Task: Look for properties with 3 bathrooms.
Action: Mouse pressed left at (797, 115)
Screenshot: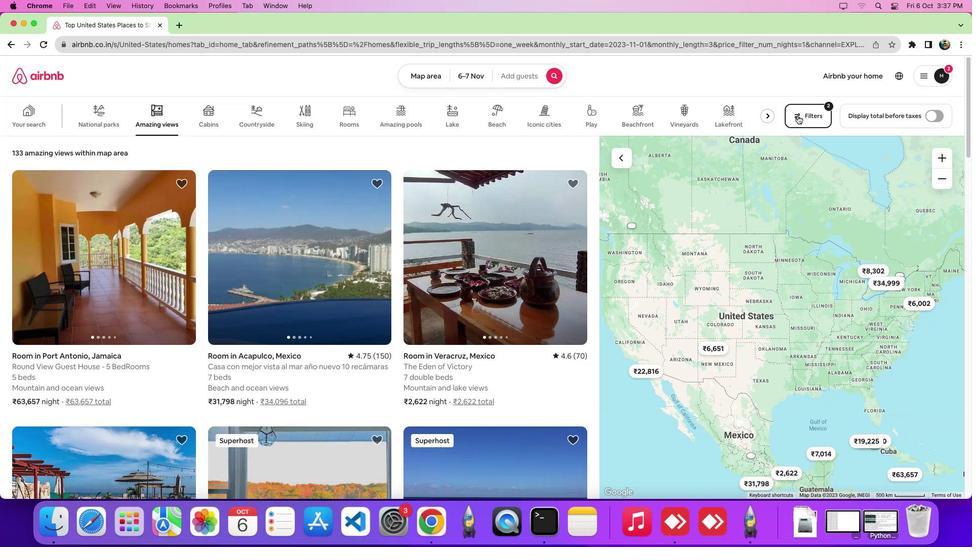
Action: Mouse pressed left at (797, 115)
Screenshot: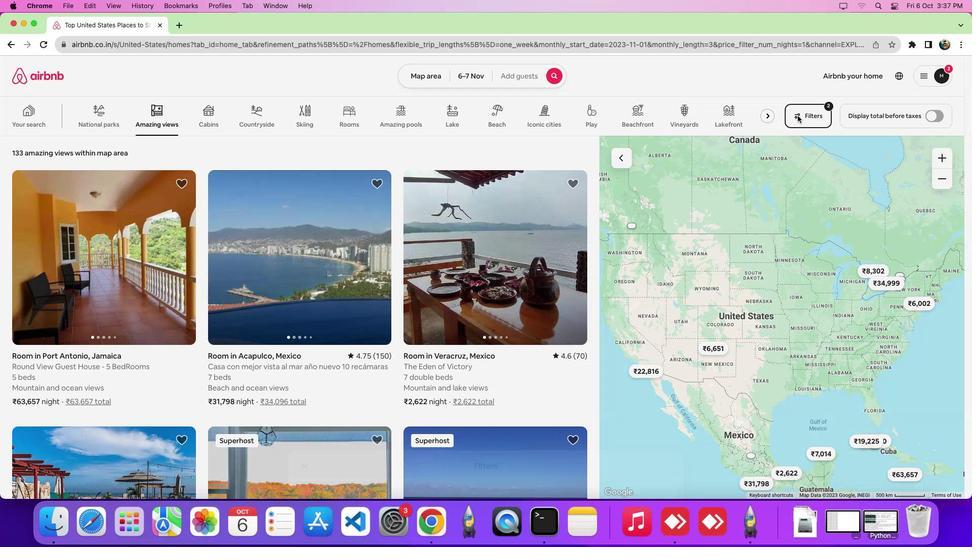 
Action: Mouse moved to (486, 187)
Screenshot: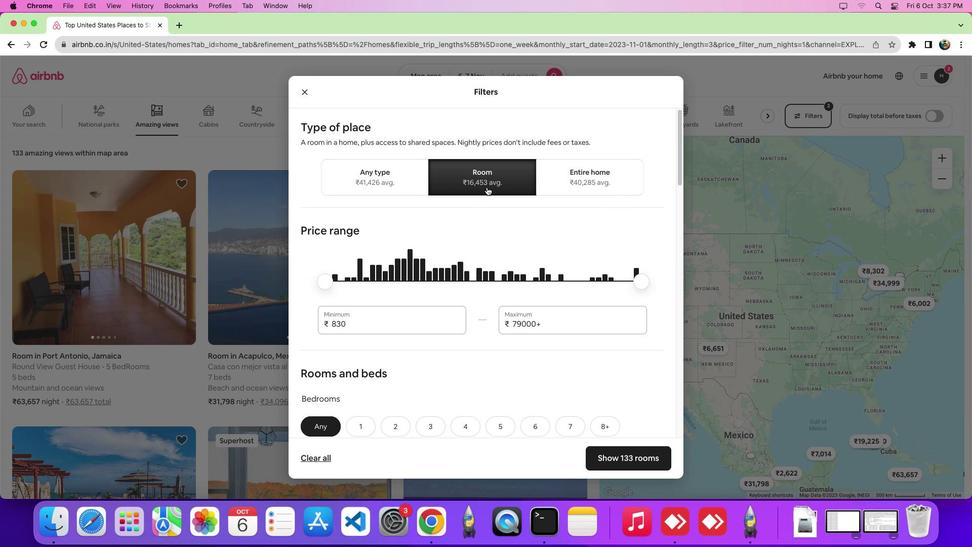 
Action: Mouse pressed left at (486, 187)
Screenshot: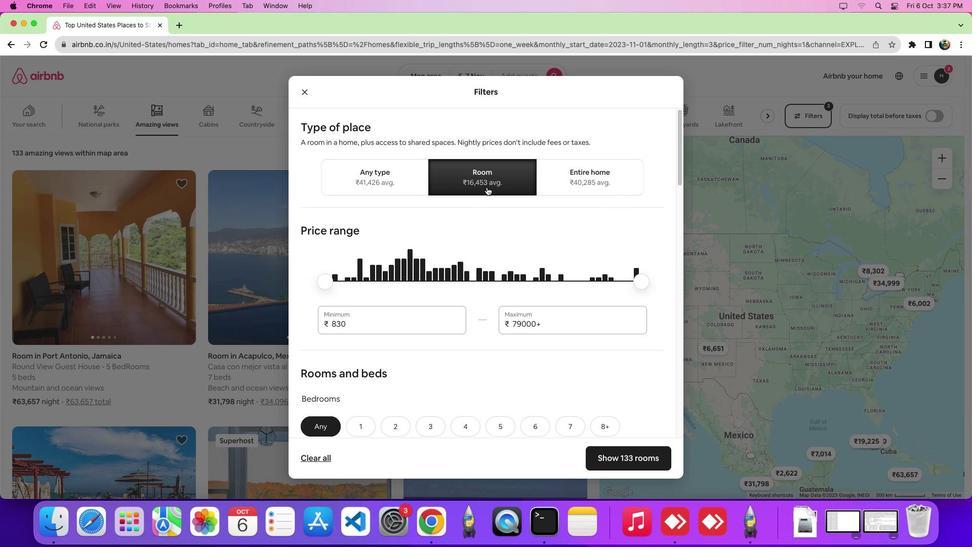 
Action: Mouse moved to (484, 219)
Screenshot: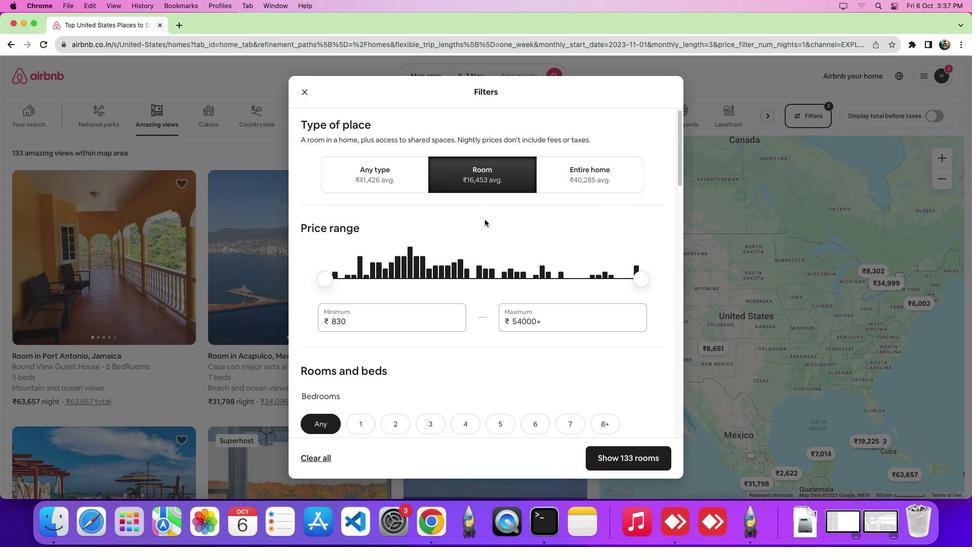 
Action: Mouse scrolled (484, 219) with delta (0, 0)
Screenshot: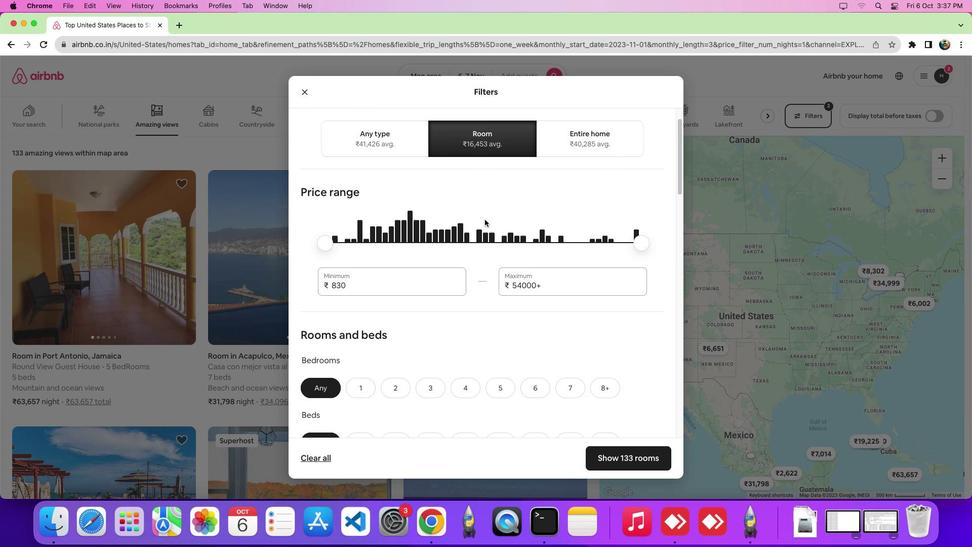 
Action: Mouse scrolled (484, 219) with delta (0, 0)
Screenshot: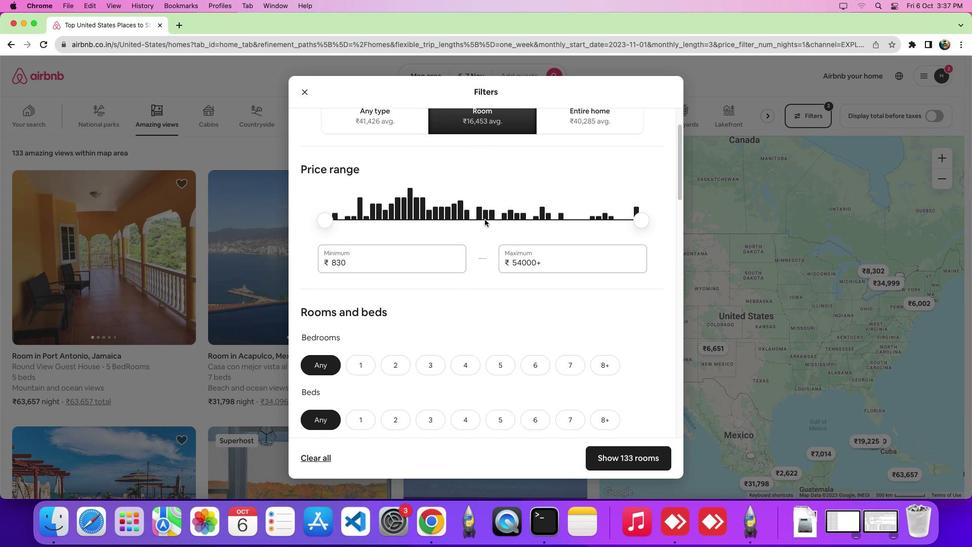 
Action: Mouse scrolled (484, 219) with delta (0, -1)
Screenshot: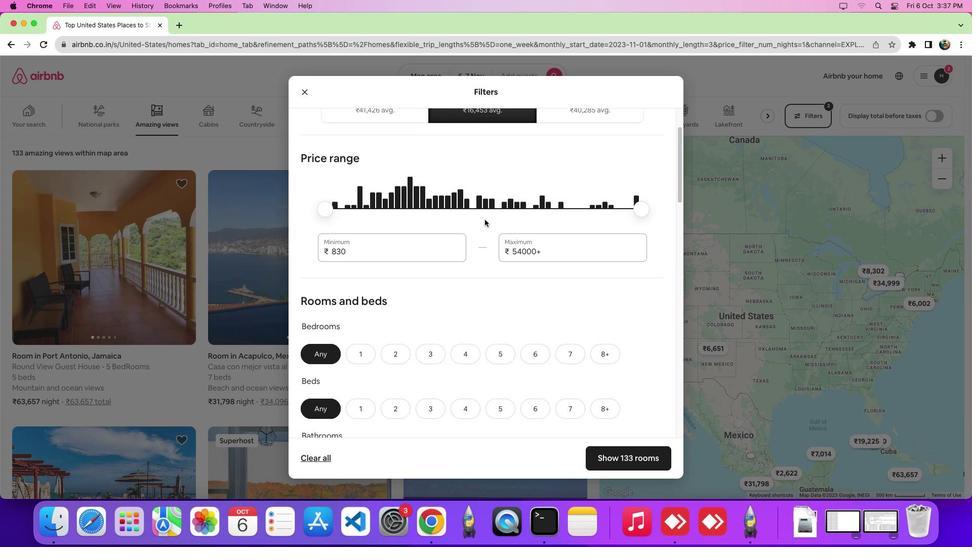 
Action: Mouse scrolled (484, 219) with delta (0, 0)
Screenshot: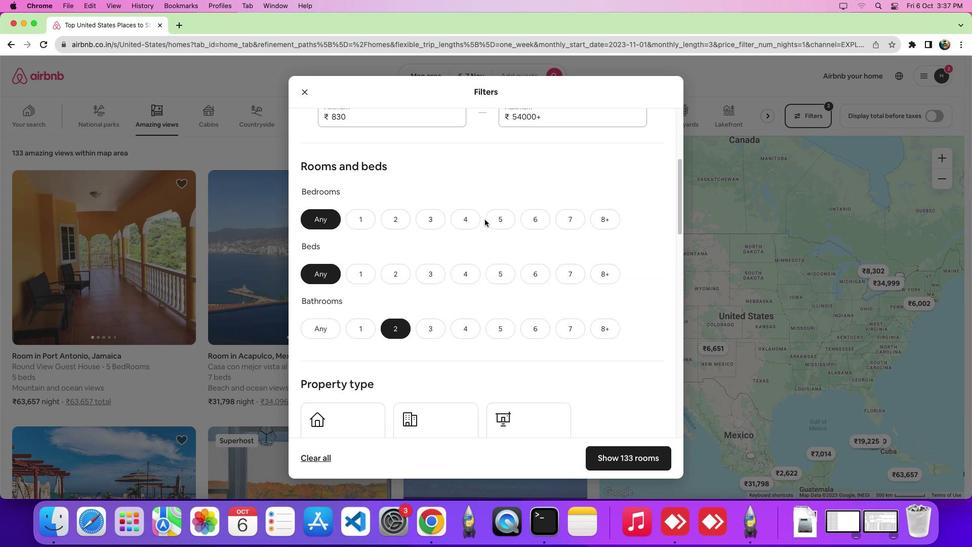 
Action: Mouse scrolled (484, 219) with delta (0, 0)
Screenshot: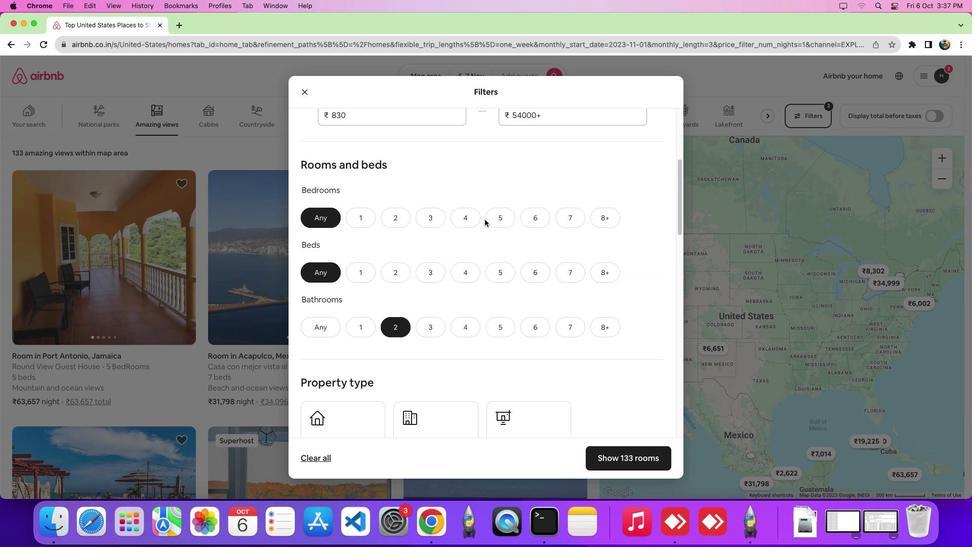 
Action: Mouse scrolled (484, 219) with delta (0, -2)
Screenshot: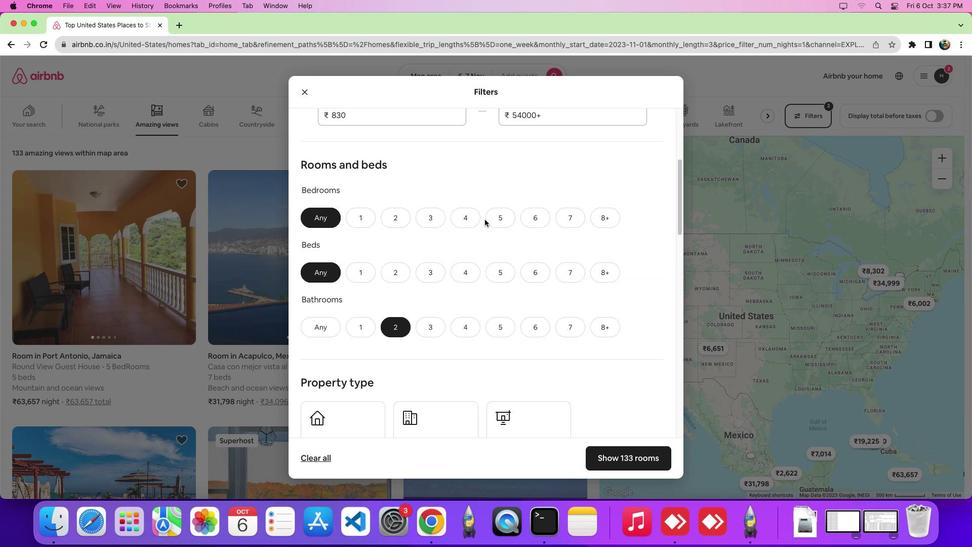 
Action: Mouse moved to (436, 329)
Screenshot: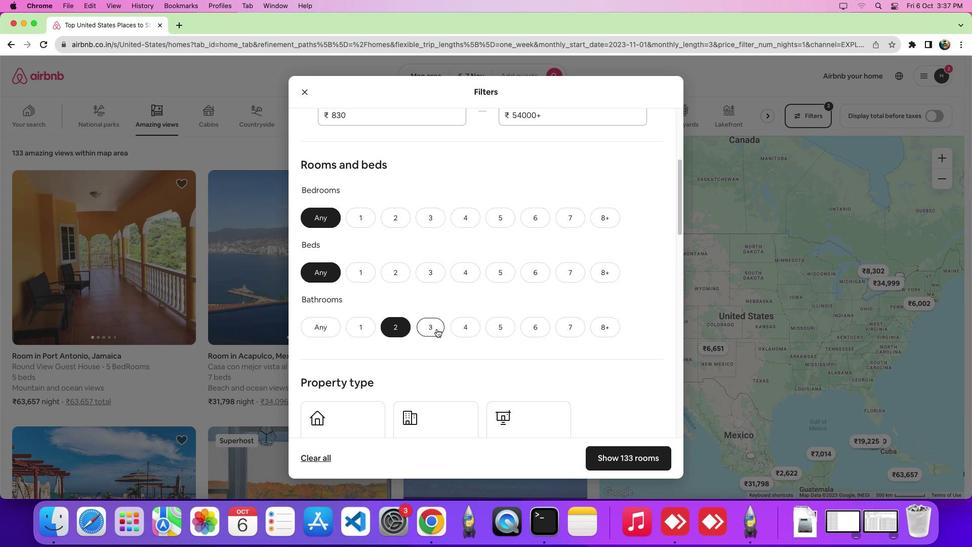 
Action: Mouse pressed left at (436, 329)
Screenshot: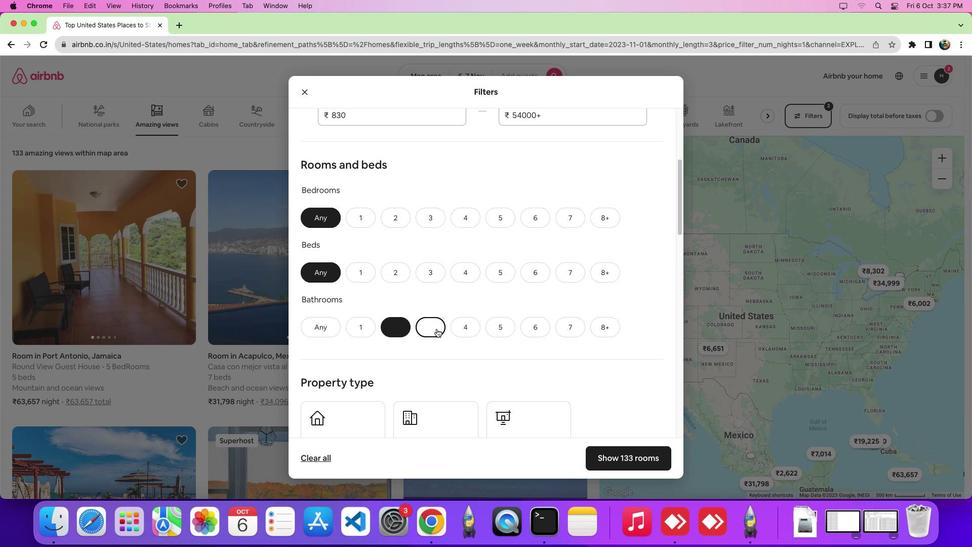 
Action: Mouse moved to (612, 456)
Screenshot: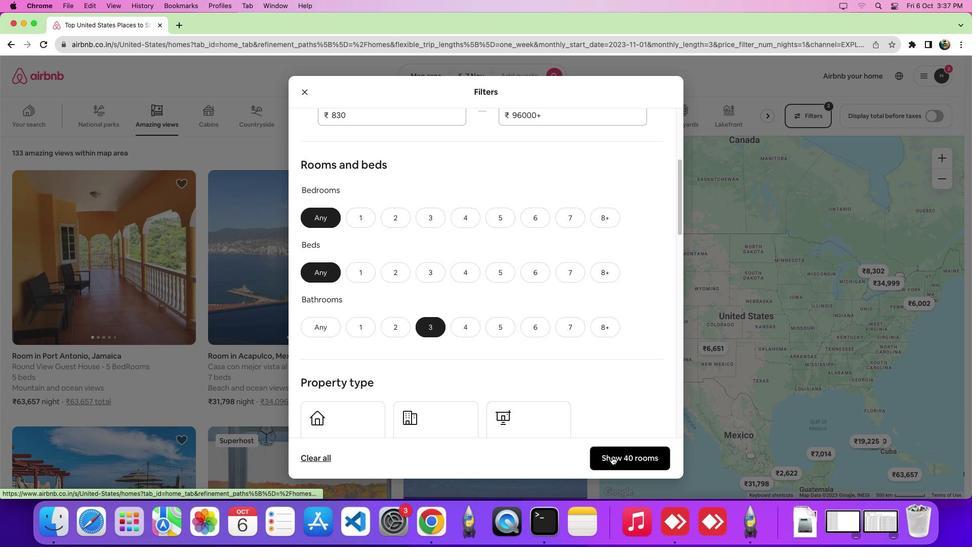 
Action: Mouse pressed left at (612, 456)
Screenshot: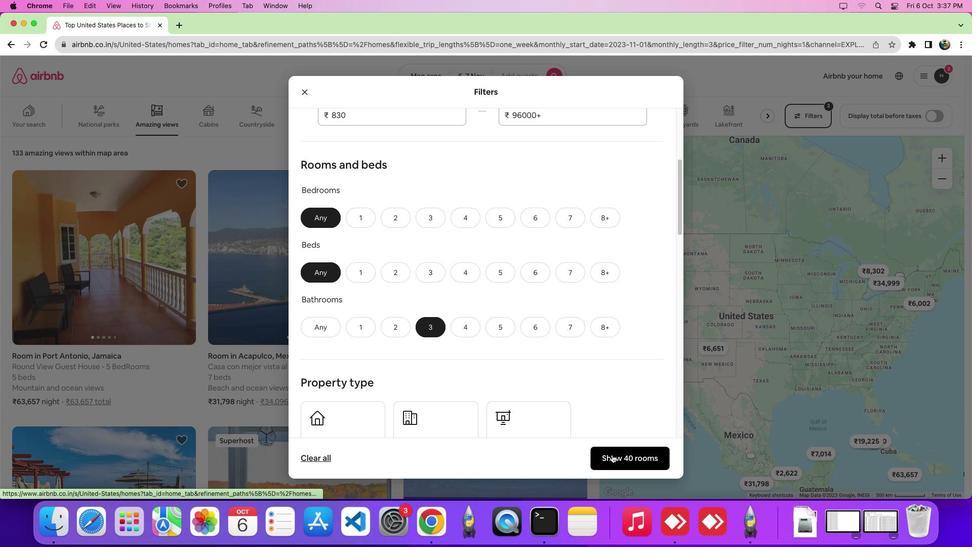 
Action: Mouse moved to (459, 391)
Screenshot: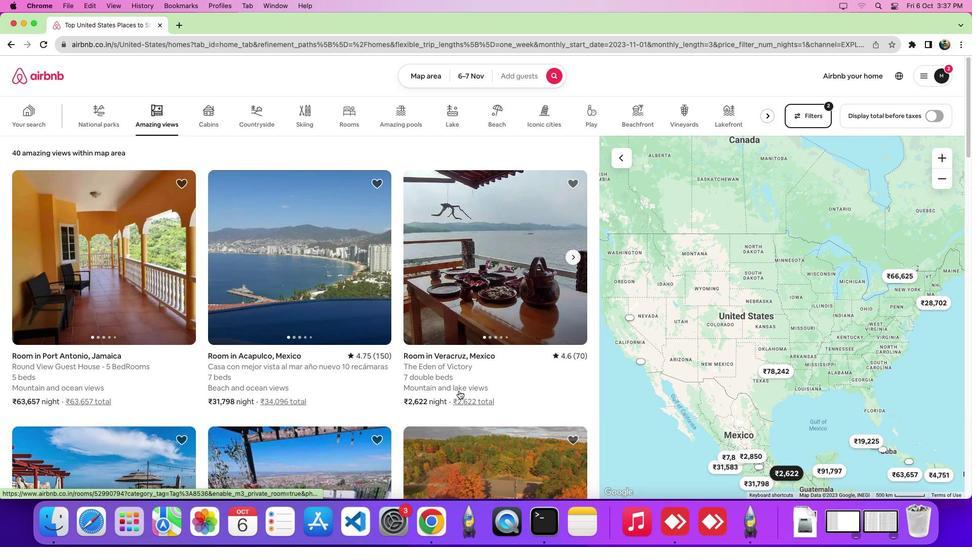 
